 Task: Add Childlife Formula 3 Cough Syrup Berry to the cart.
Action: Mouse moved to (250, 106)
Screenshot: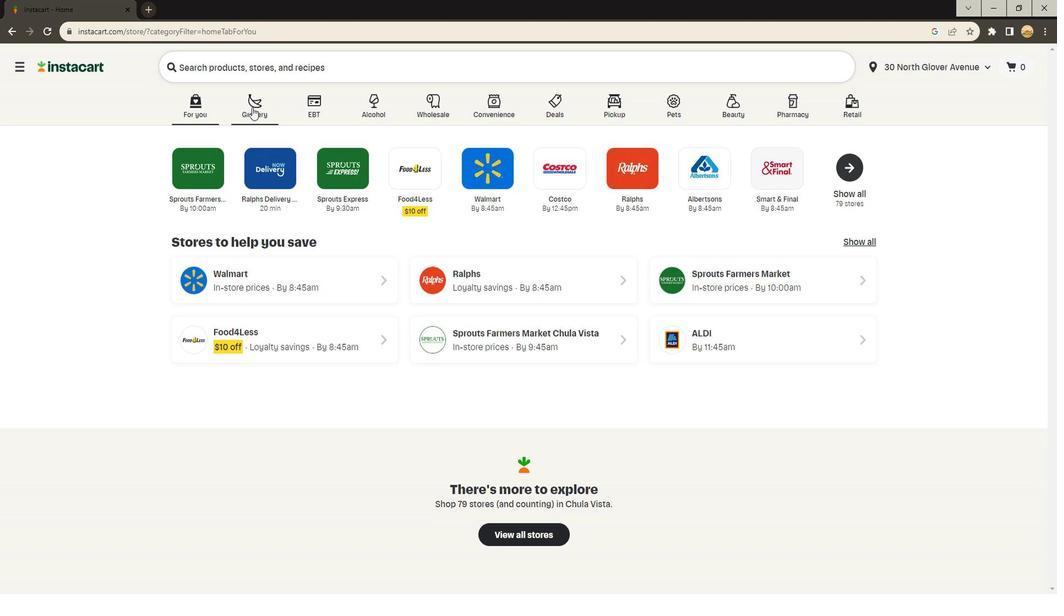 
Action: Mouse pressed left at (250, 106)
Screenshot: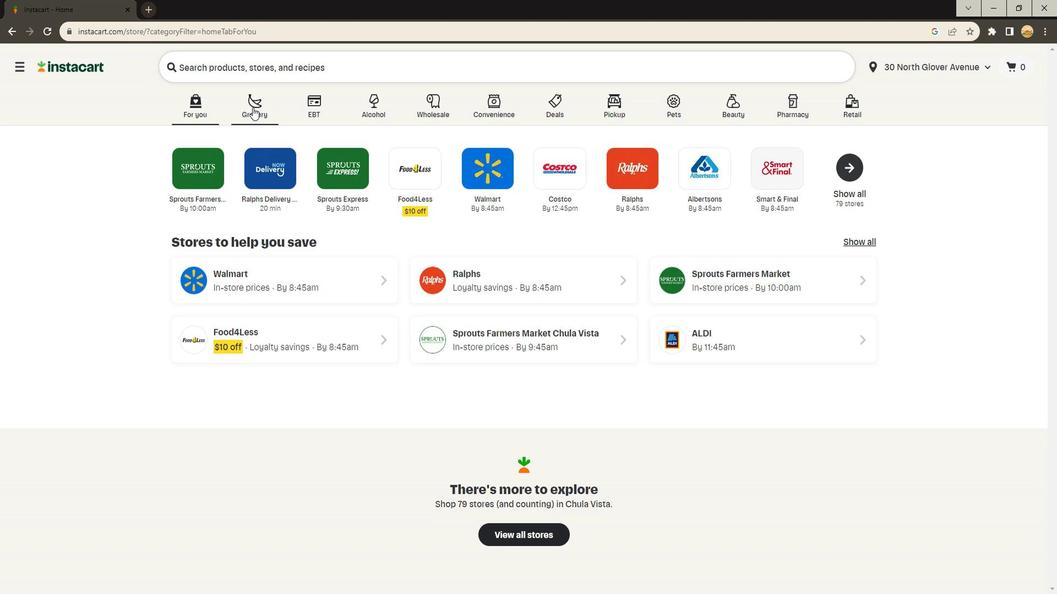 
Action: Mouse moved to (250, 306)
Screenshot: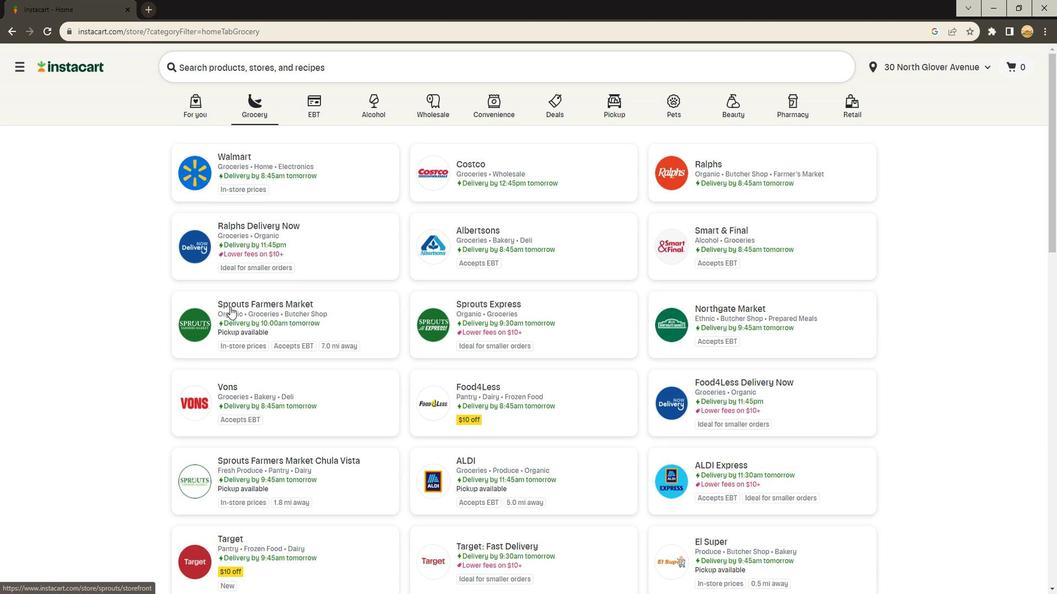 
Action: Mouse pressed left at (250, 306)
Screenshot: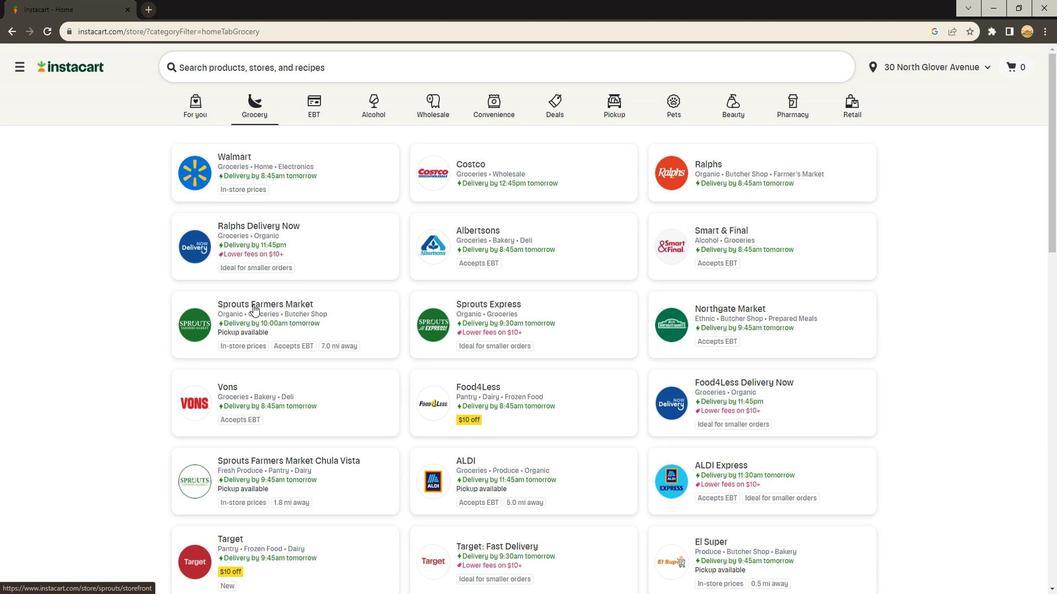 
Action: Mouse moved to (94, 292)
Screenshot: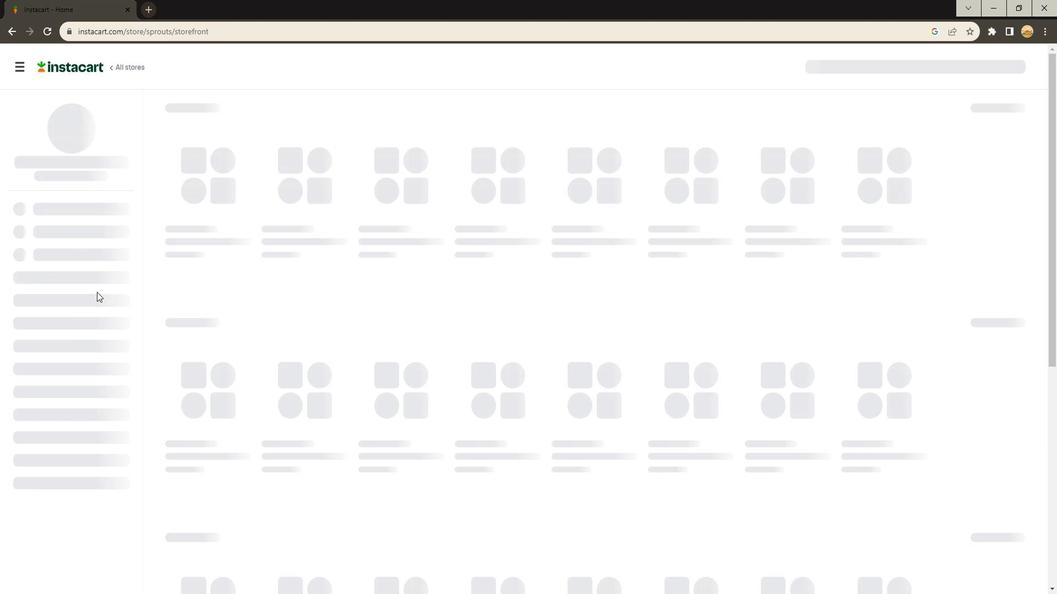 
Action: Mouse scrolled (94, 291) with delta (0, -1)
Screenshot: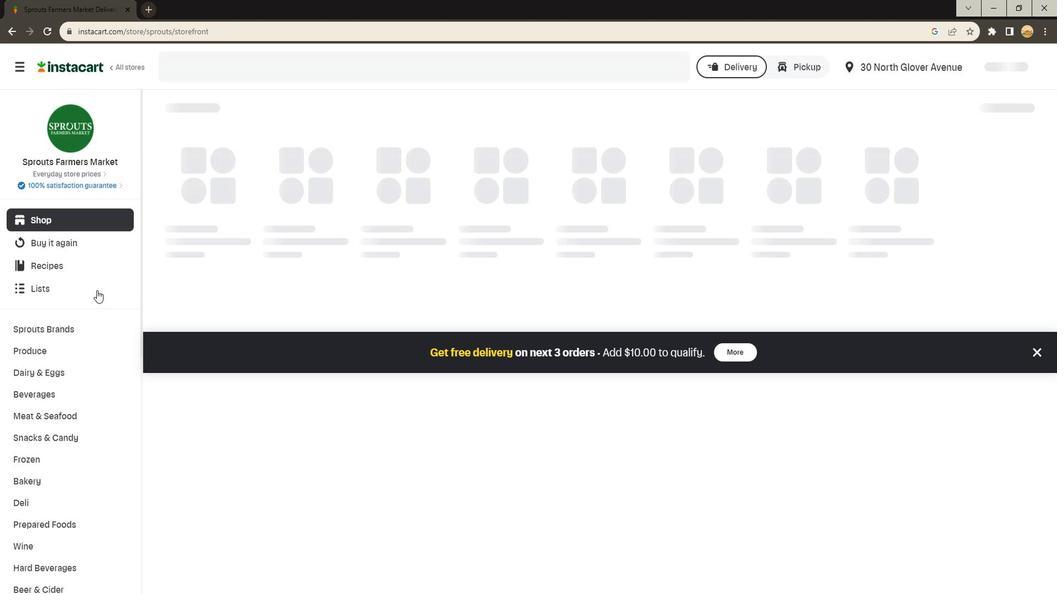 
Action: Mouse scrolled (94, 291) with delta (0, -1)
Screenshot: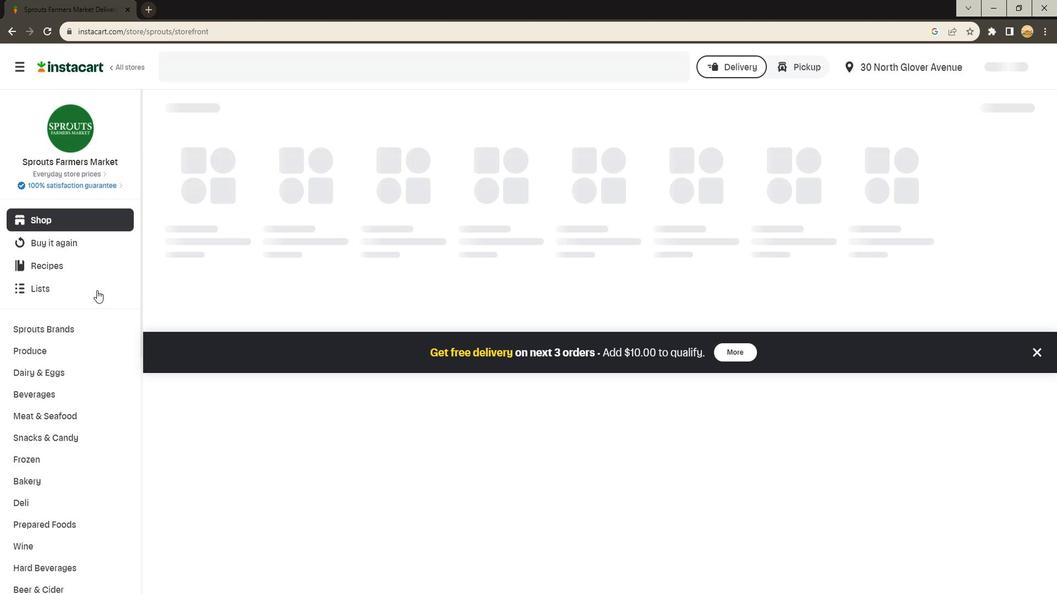 
Action: Mouse scrolled (94, 291) with delta (0, -1)
Screenshot: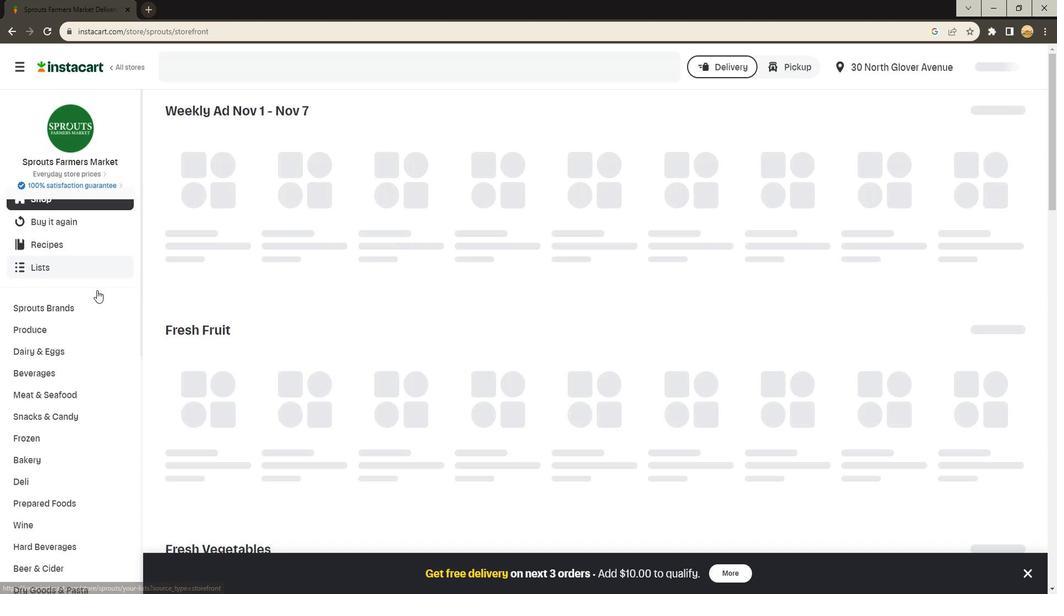 
Action: Mouse scrolled (94, 291) with delta (0, -1)
Screenshot: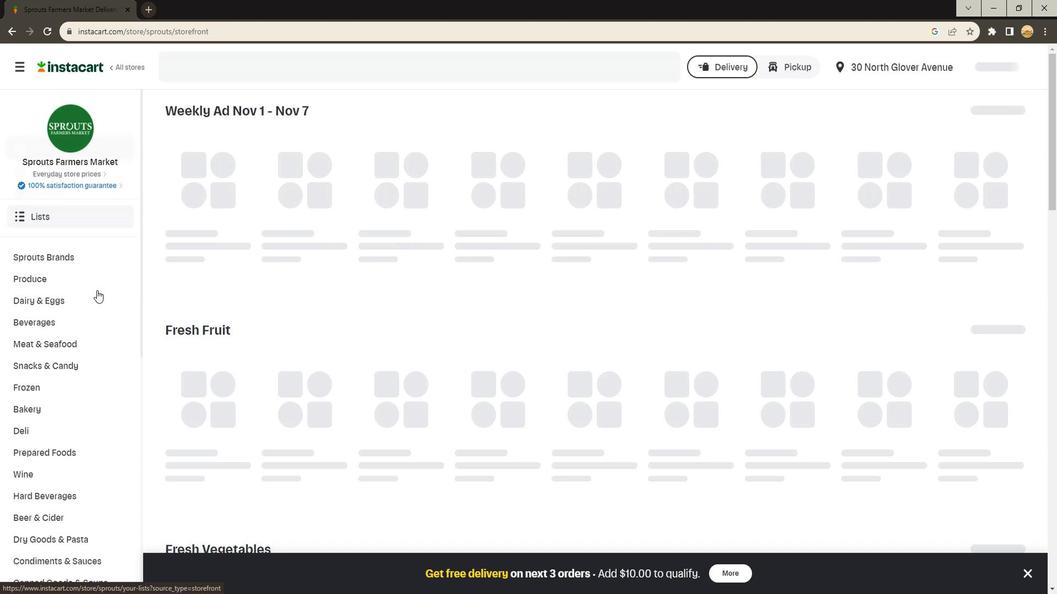 
Action: Mouse scrolled (94, 291) with delta (0, -1)
Screenshot: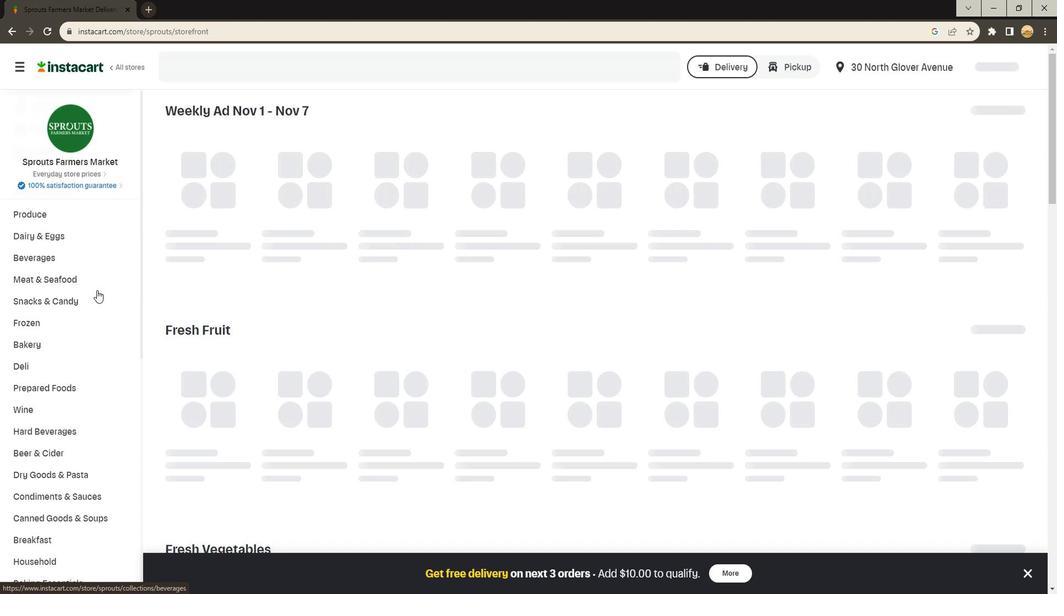 
Action: Mouse moved to (92, 291)
Screenshot: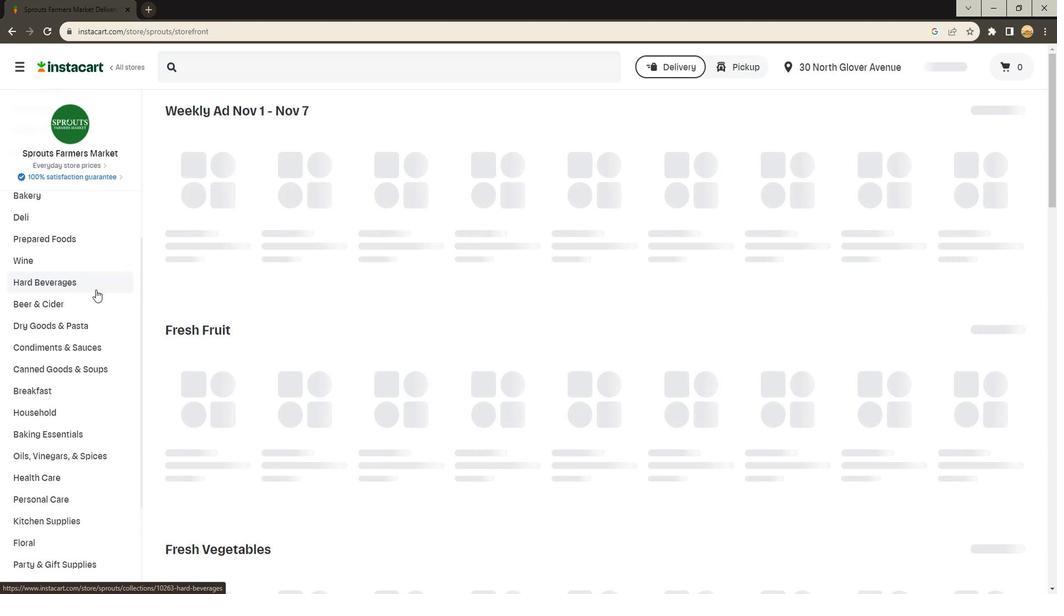 
Action: Mouse scrolled (92, 290) with delta (0, 0)
Screenshot: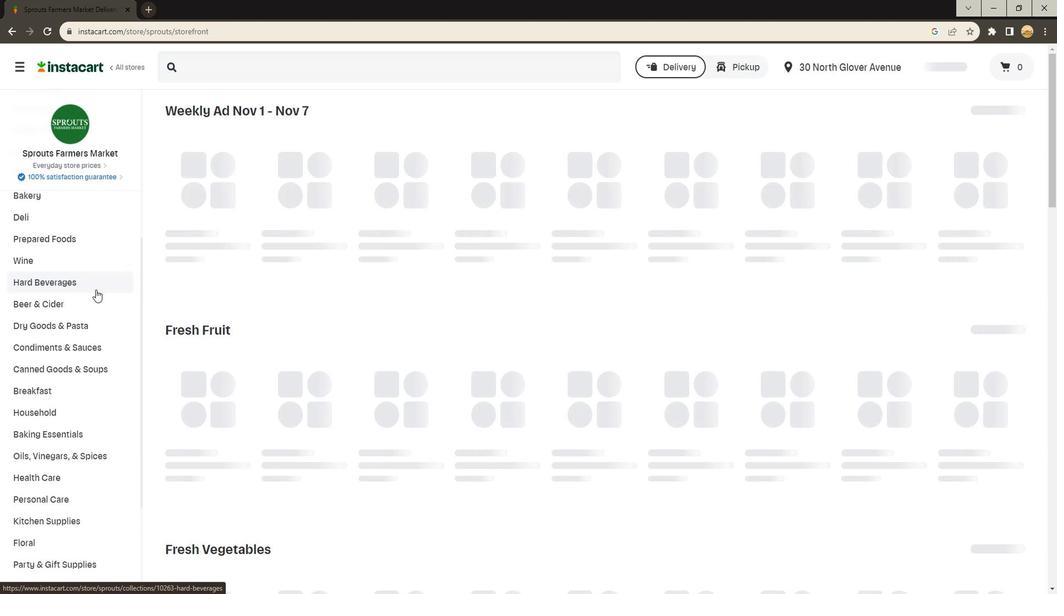 
Action: Mouse scrolled (92, 290) with delta (0, 0)
Screenshot: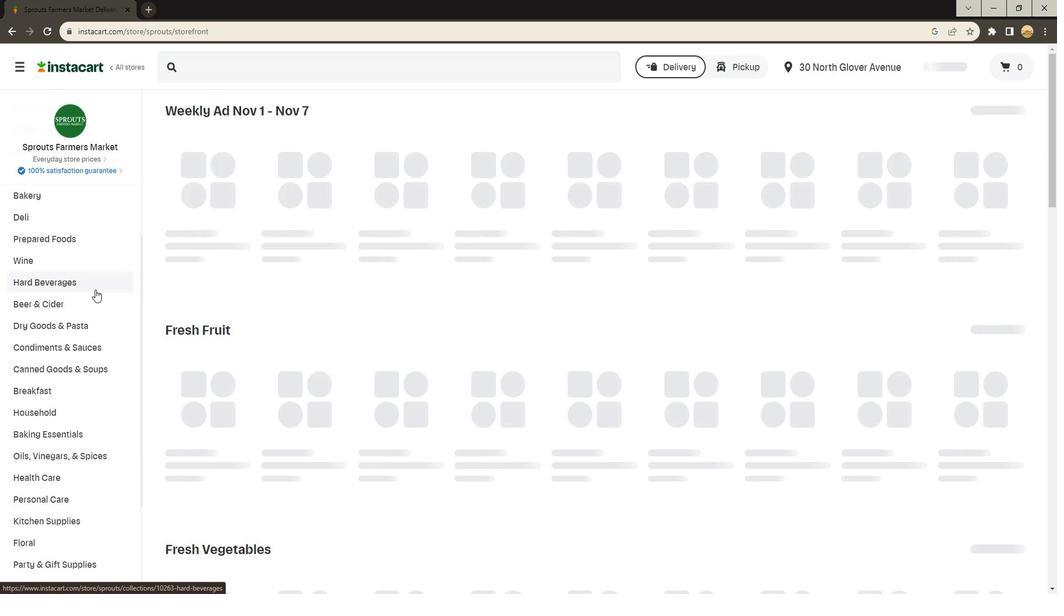 
Action: Mouse moved to (91, 291)
Screenshot: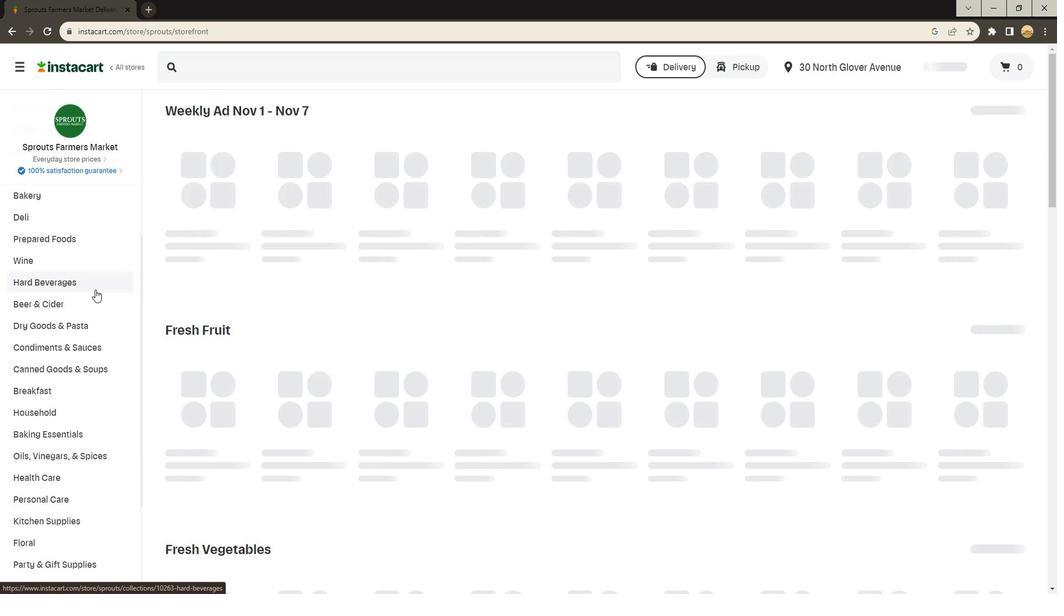 
Action: Mouse scrolled (91, 290) with delta (0, 0)
Screenshot: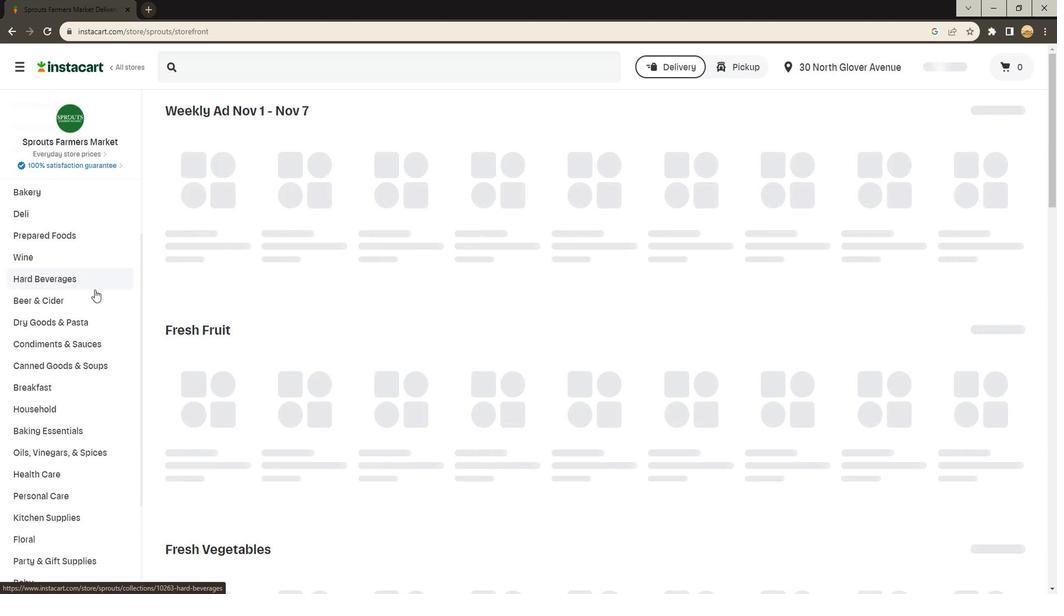 
Action: Mouse moved to (61, 324)
Screenshot: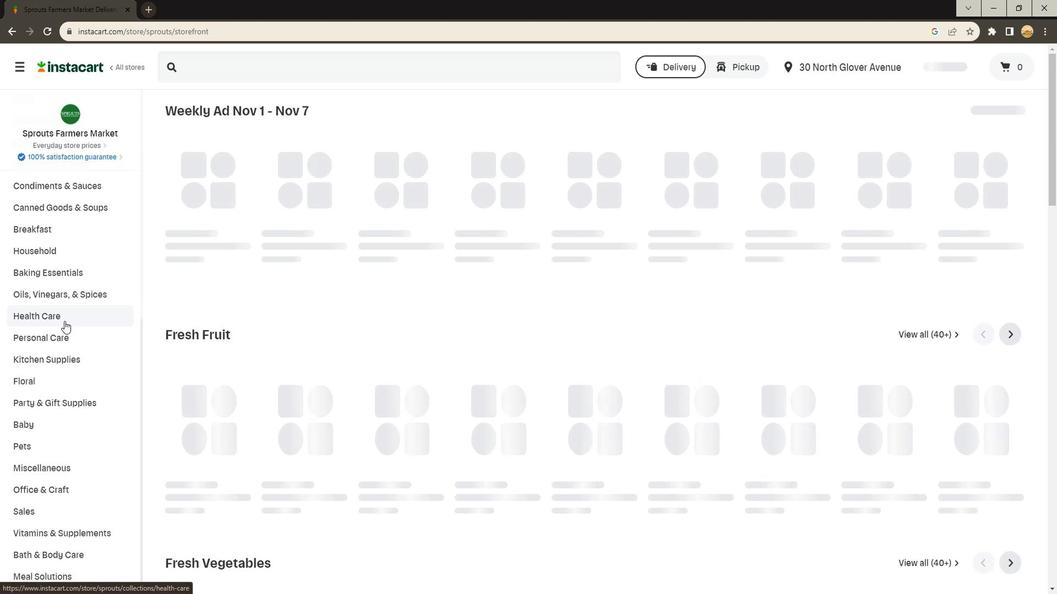 
Action: Mouse pressed left at (61, 324)
Screenshot: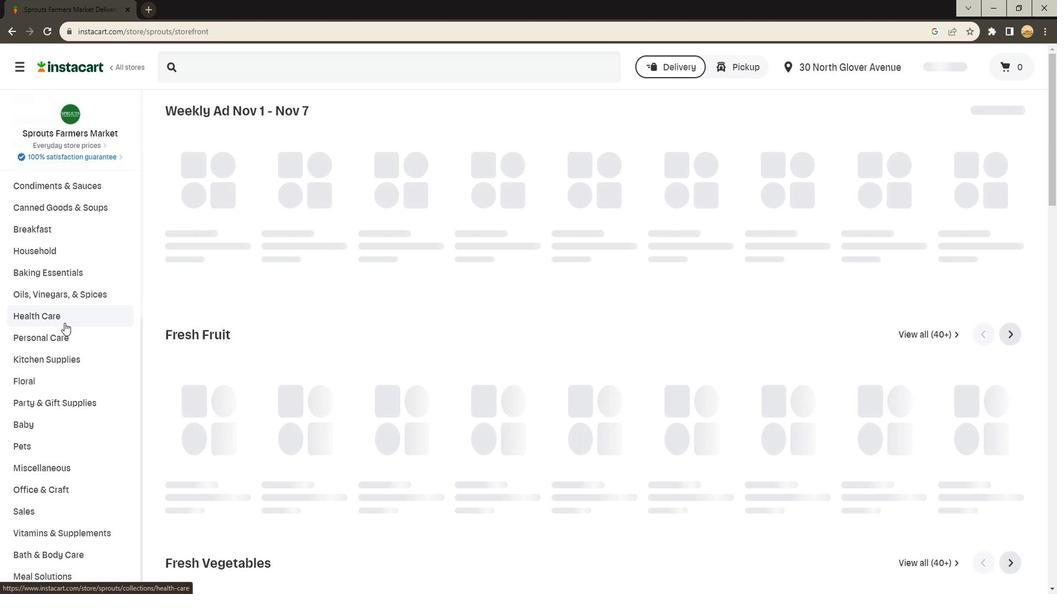 
Action: Mouse moved to (286, 143)
Screenshot: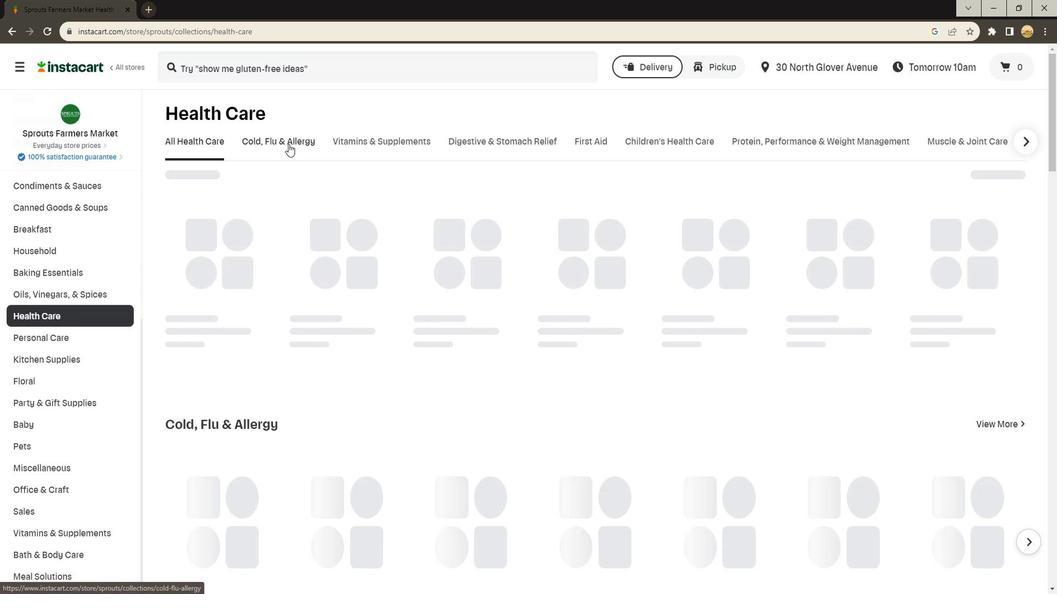 
Action: Mouse pressed left at (286, 143)
Screenshot: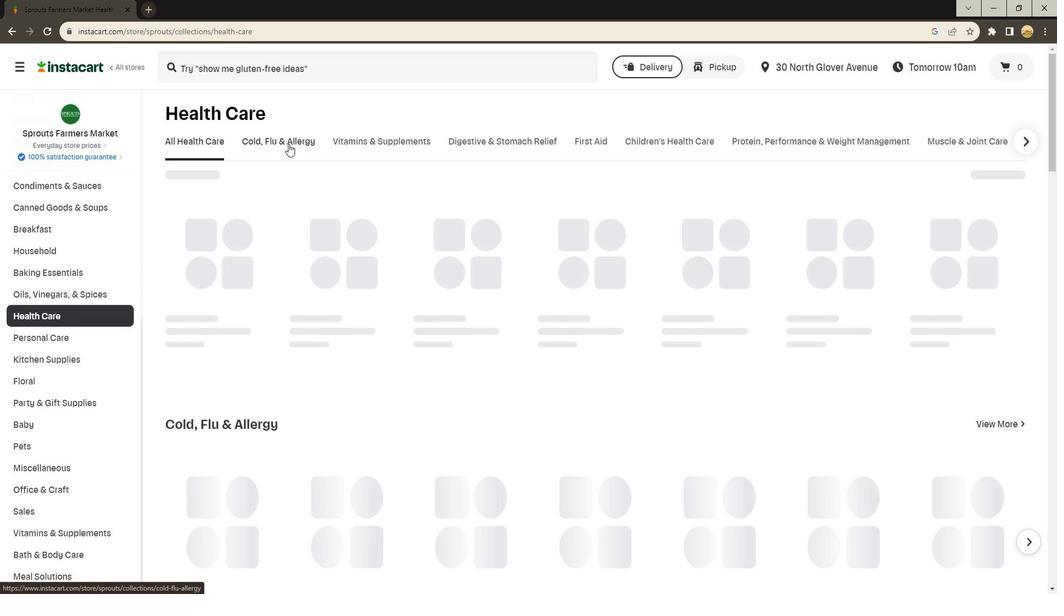 
Action: Mouse moved to (416, 190)
Screenshot: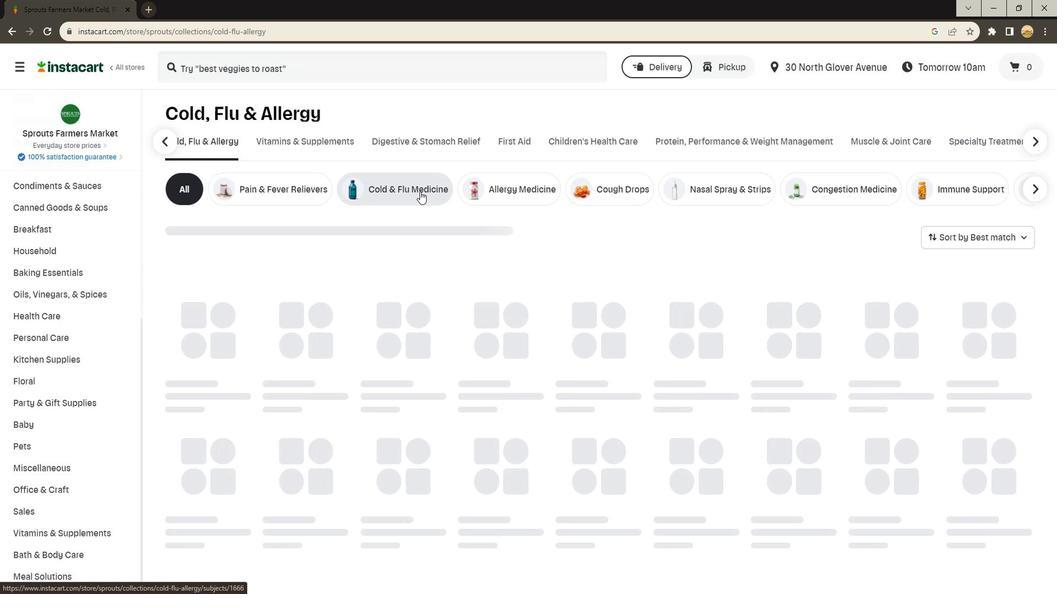 
Action: Mouse pressed left at (416, 190)
Screenshot: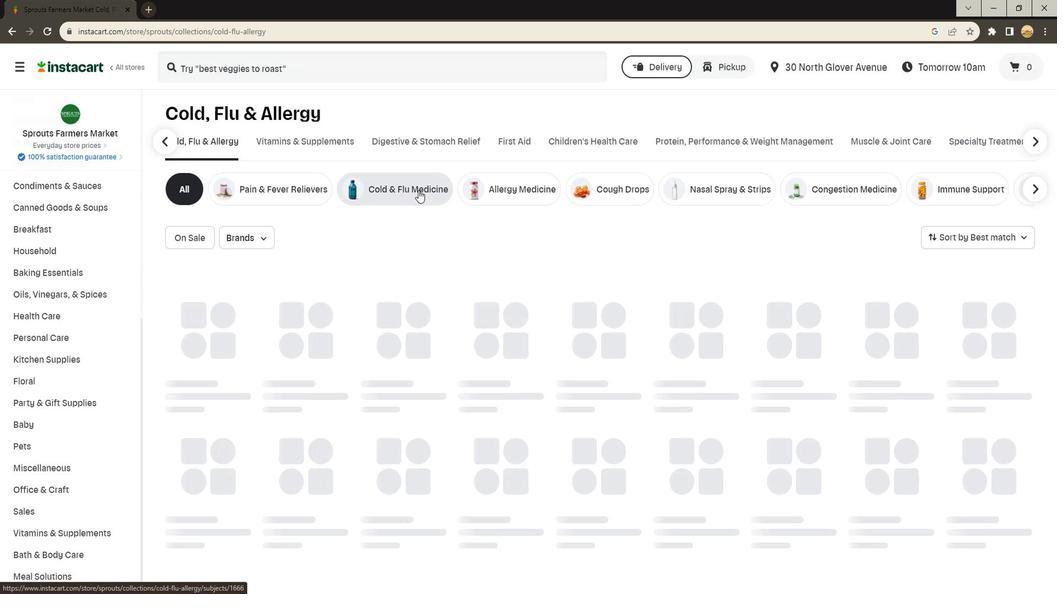 
Action: Mouse moved to (346, 66)
Screenshot: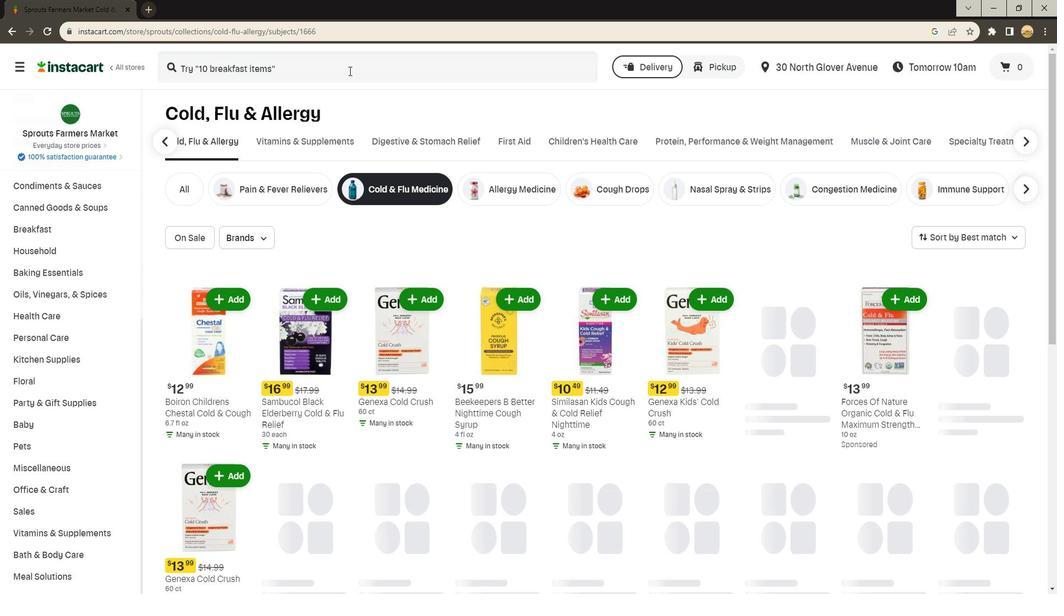 
Action: Mouse pressed left at (346, 66)
Screenshot: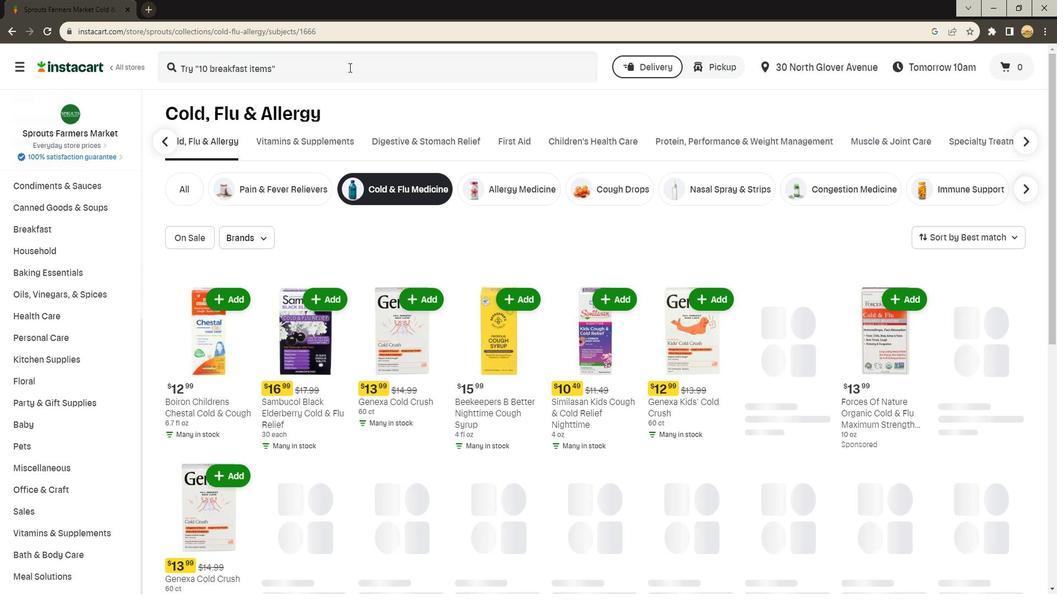 
Action: Key pressed <Key.shift>Childlife<Key.space><Key.shift>Formula<Key.space>3<Key.space><Key.shift>Cough<Key.space><Key.shift>D<Key.backspace>Syri<Key.backspace>up<Key.space><Key.shift><Key.shift><Key.shift><Key.shift><Key.shift><Key.shift><Key.shift><Key.shift><Key.shift><Key.shift><Key.shift><Key.shift><Key.shift><Key.shift><Key.shift><Key.shift><Key.shift><Key.shift><Key.shift><Key.shift><Key.shift><Key.shift><Key.shift><Key.shift><Key.shift><Key.shift><Key.shift><Key.shift><Key.shift><Key.shift><Key.shift>Berry<Key.enter>
Screenshot: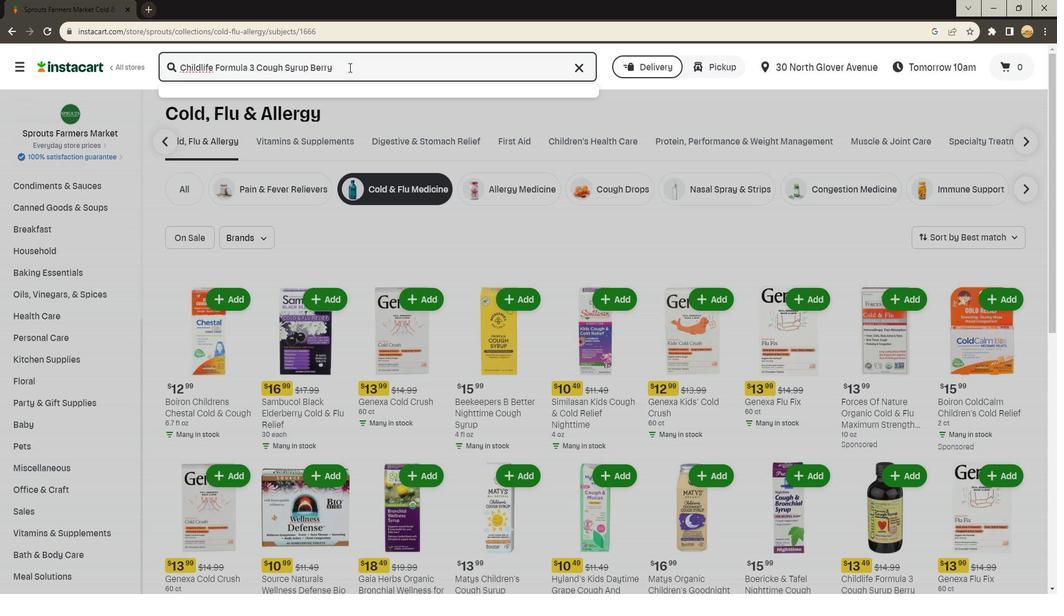 
Action: Mouse moved to (456, 160)
Screenshot: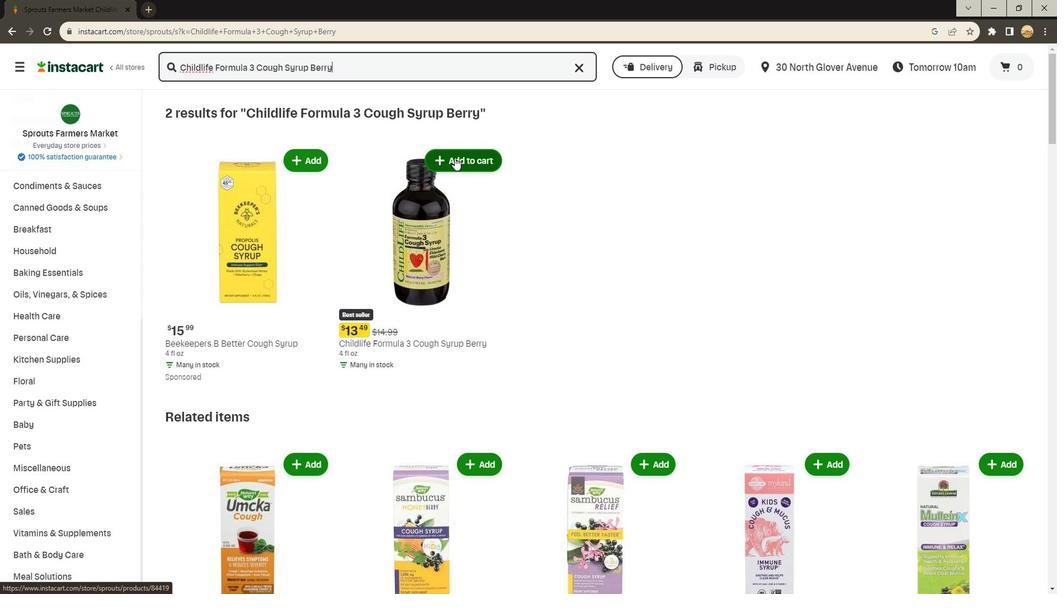 
Action: Mouse pressed left at (456, 160)
Screenshot: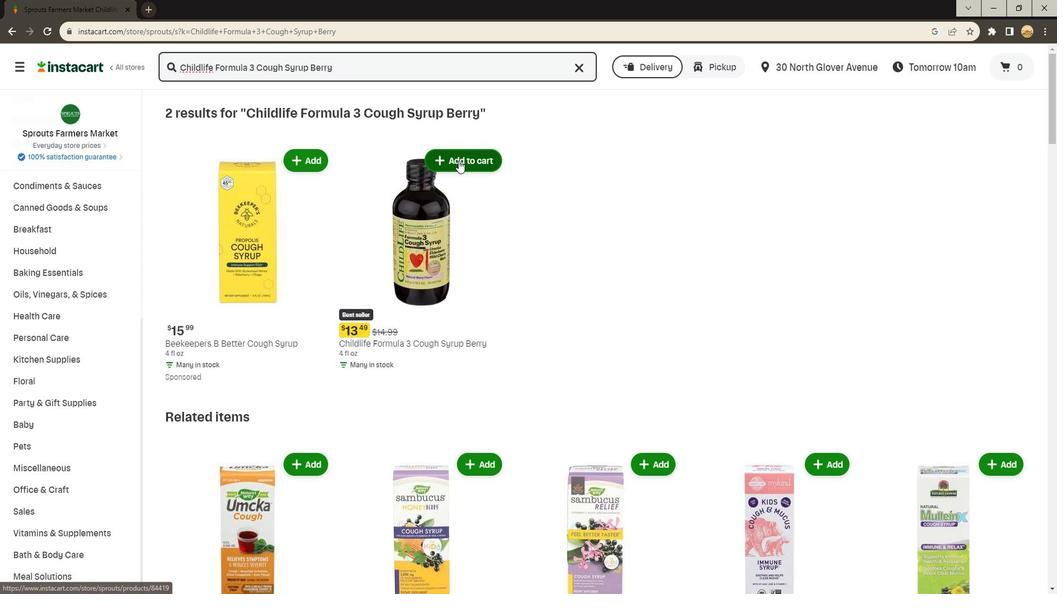 
Action: Mouse moved to (571, 289)
Screenshot: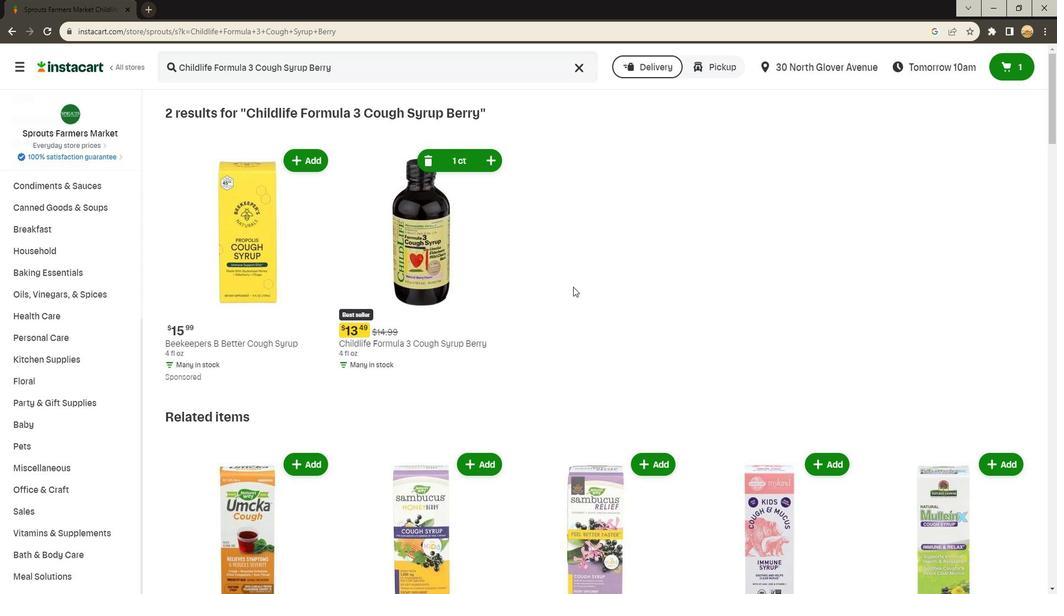 
